 Task: Add a condition where "Hours since ticket status on-hold(deactivated) Less than Forty" in pending tickets.
Action: Mouse moved to (96, 358)
Screenshot: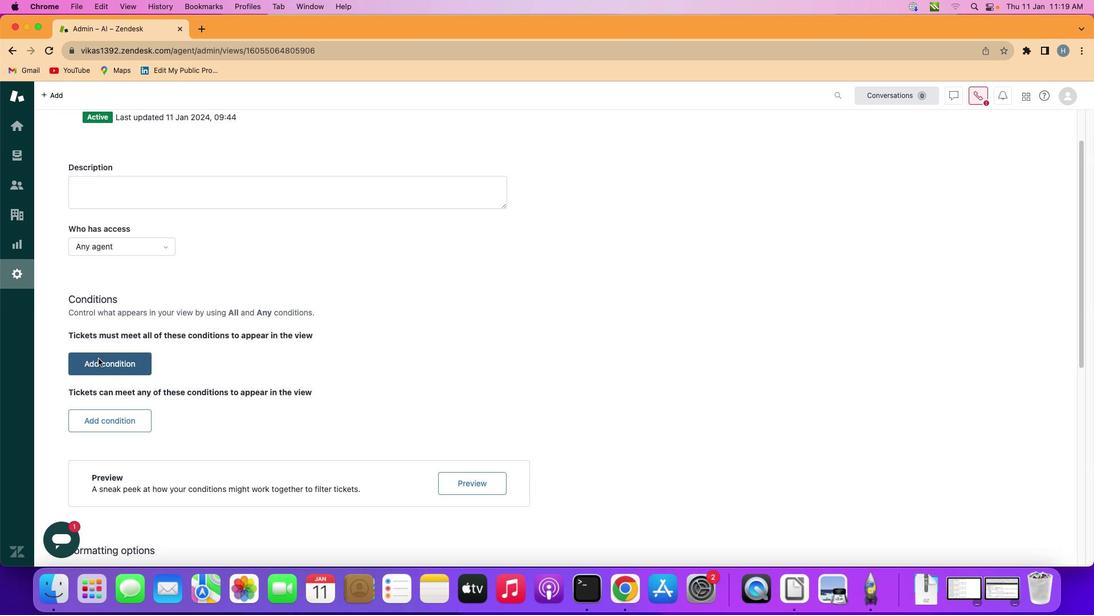 
Action: Mouse pressed left at (96, 358)
Screenshot: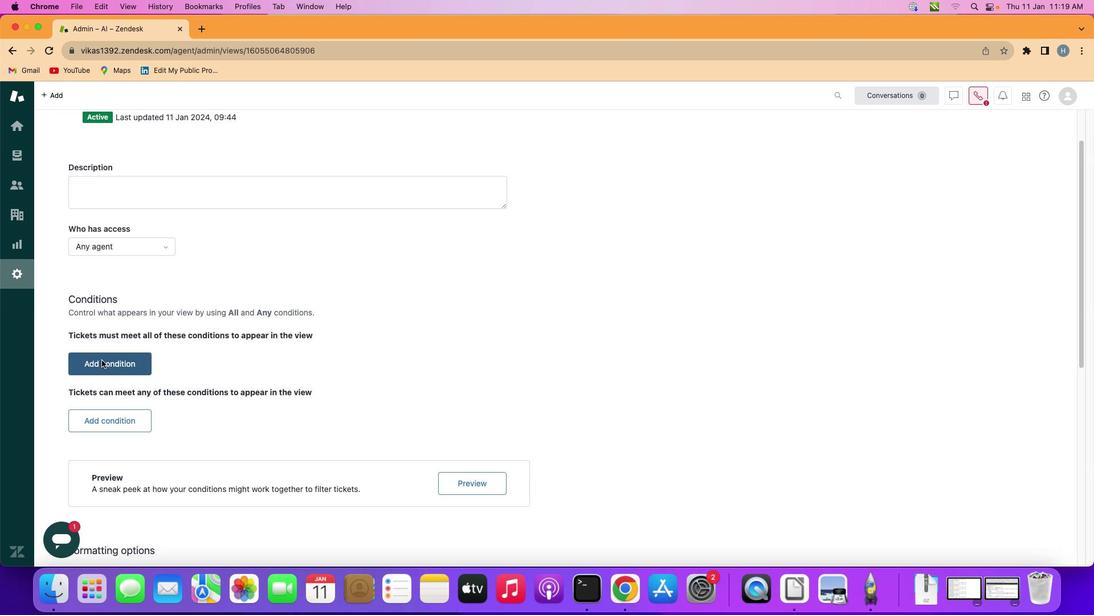 
Action: Mouse moved to (189, 367)
Screenshot: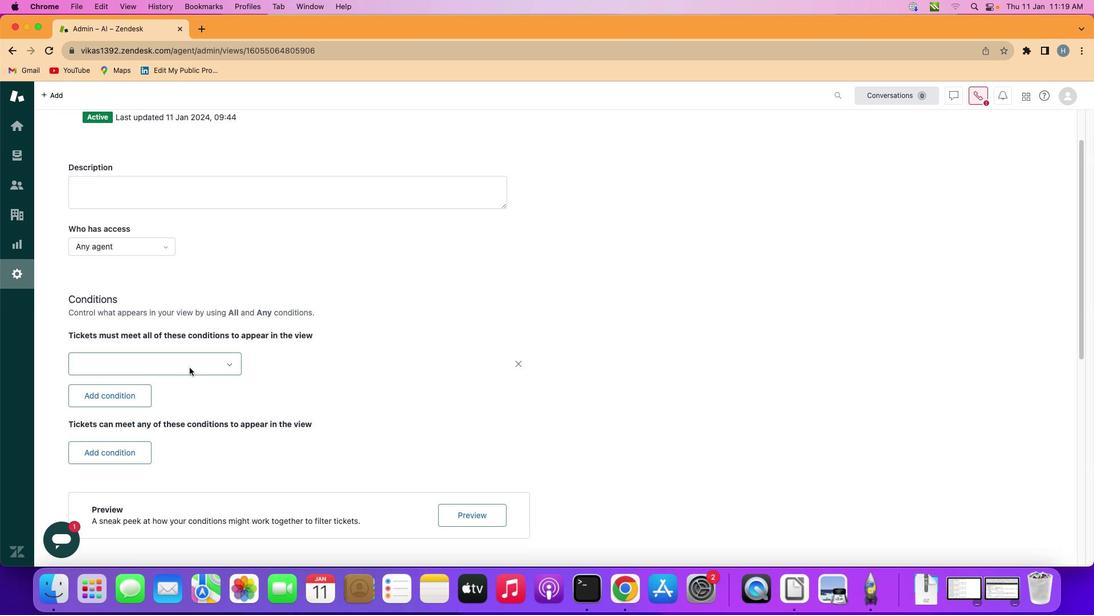 
Action: Mouse pressed left at (189, 367)
Screenshot: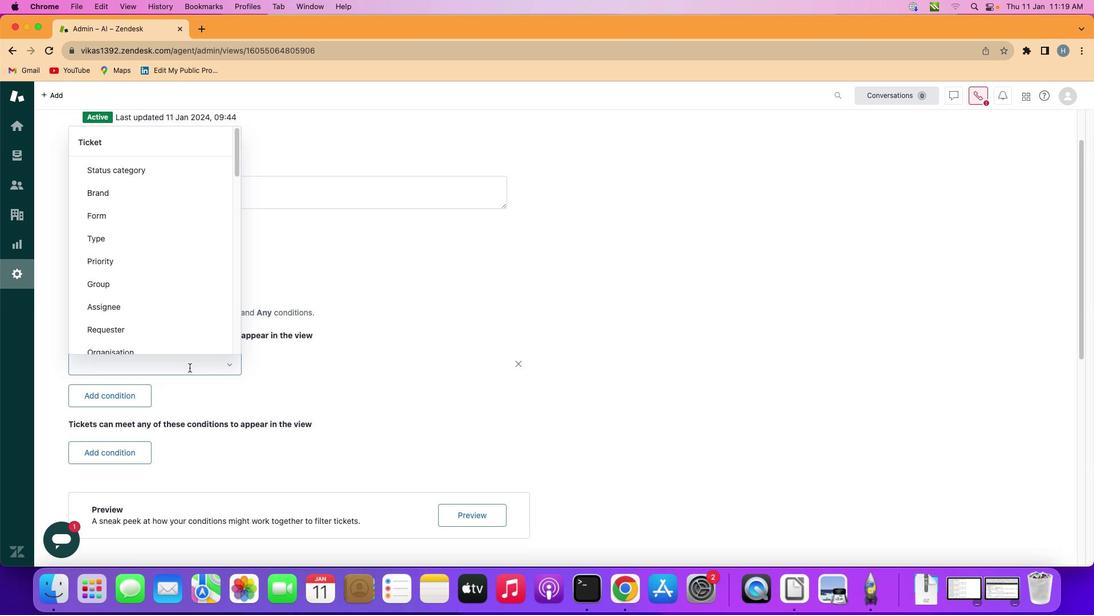 
Action: Mouse moved to (154, 255)
Screenshot: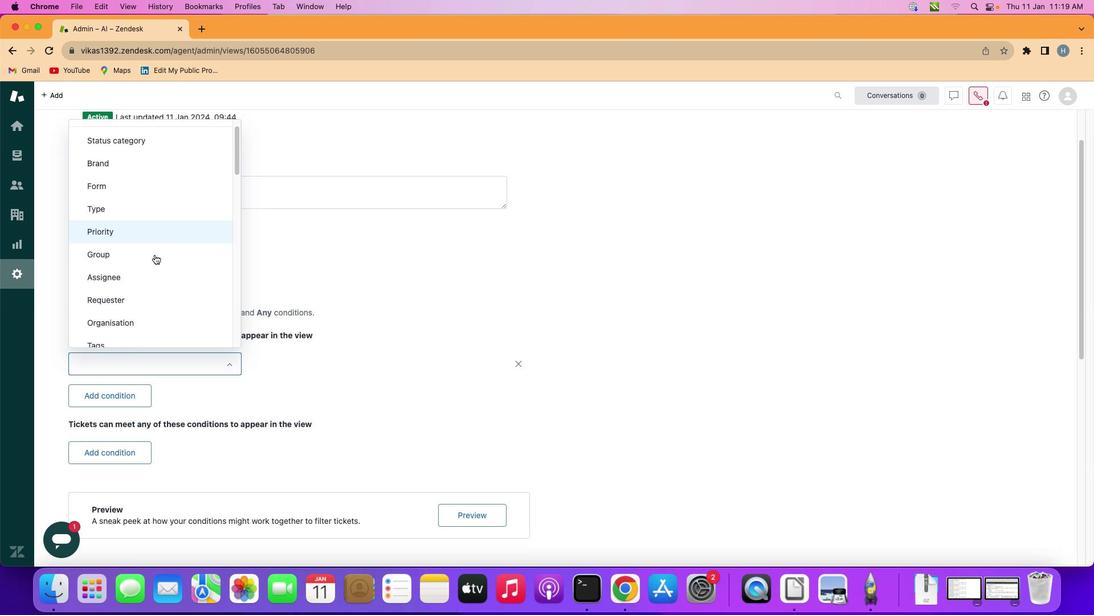
Action: Mouse scrolled (154, 255) with delta (0, 0)
Screenshot: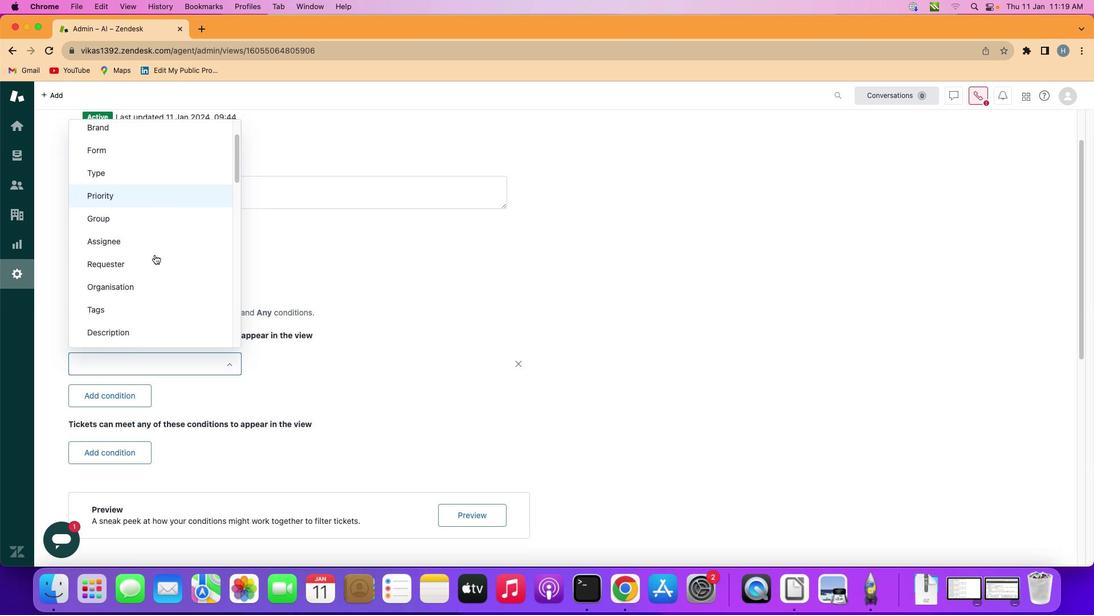
Action: Mouse scrolled (154, 255) with delta (0, 2)
Screenshot: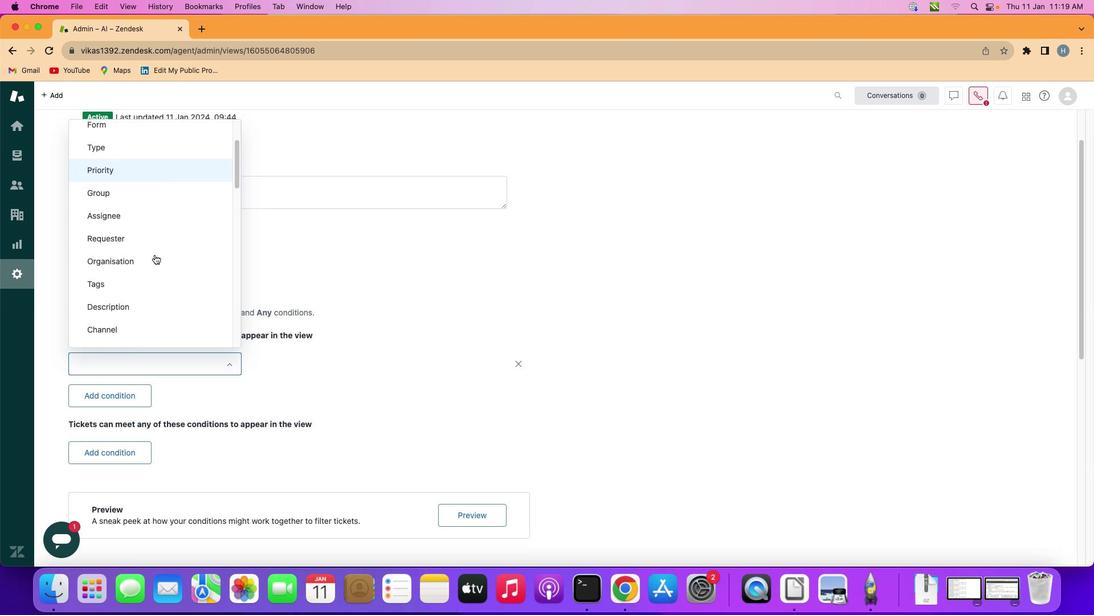 
Action: Mouse scrolled (154, 255) with delta (0, -2)
Screenshot: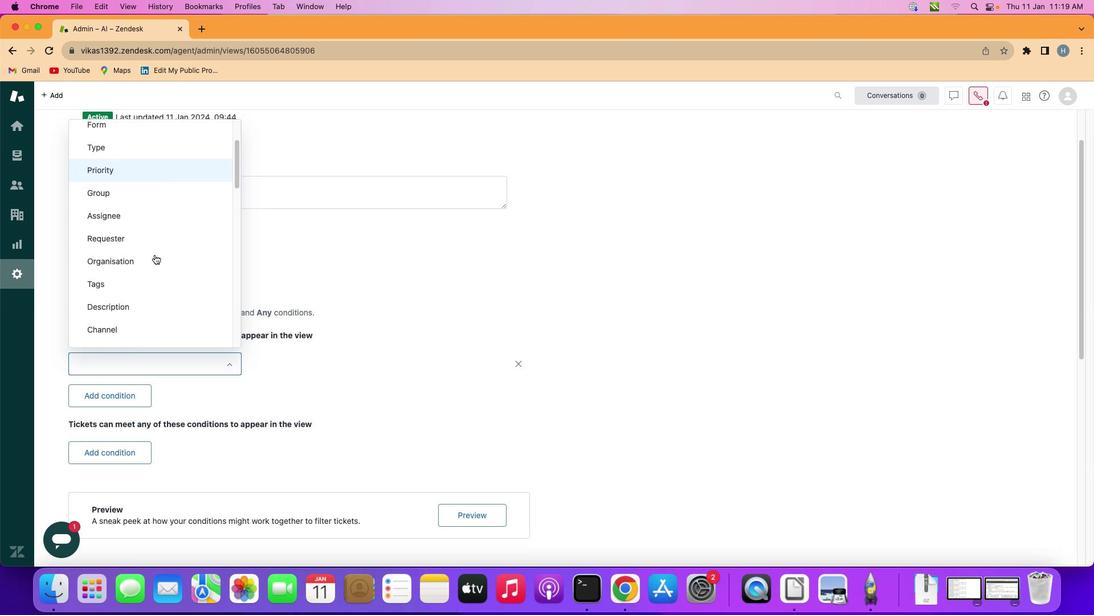
Action: Mouse scrolled (154, 255) with delta (0, 2)
Screenshot: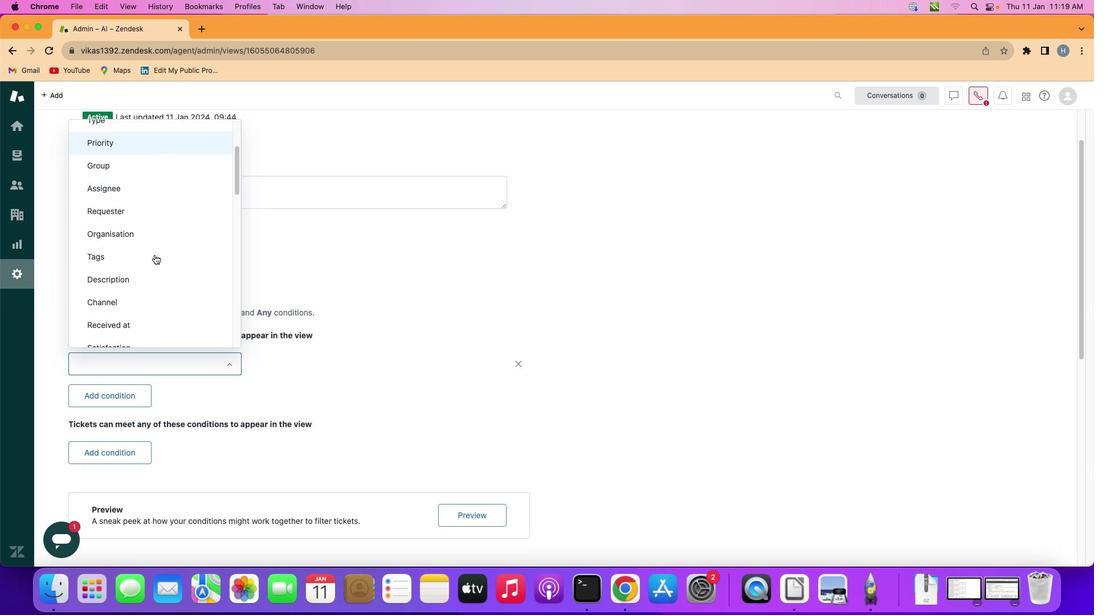 
Action: Mouse scrolled (154, 255) with delta (0, -2)
Screenshot: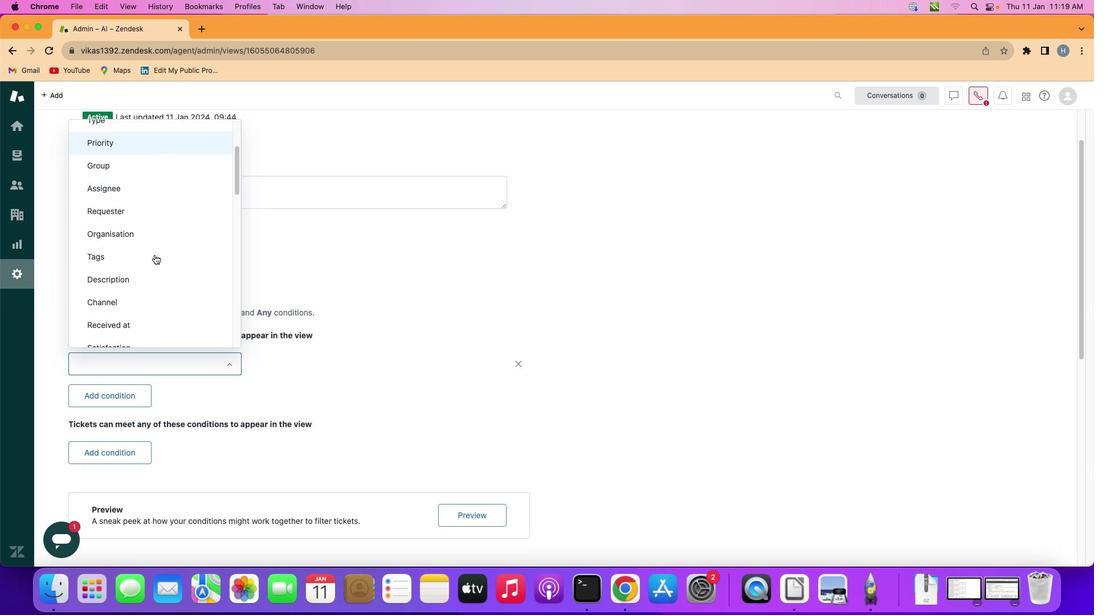 
Action: Mouse scrolled (154, 255) with delta (0, 2)
Screenshot: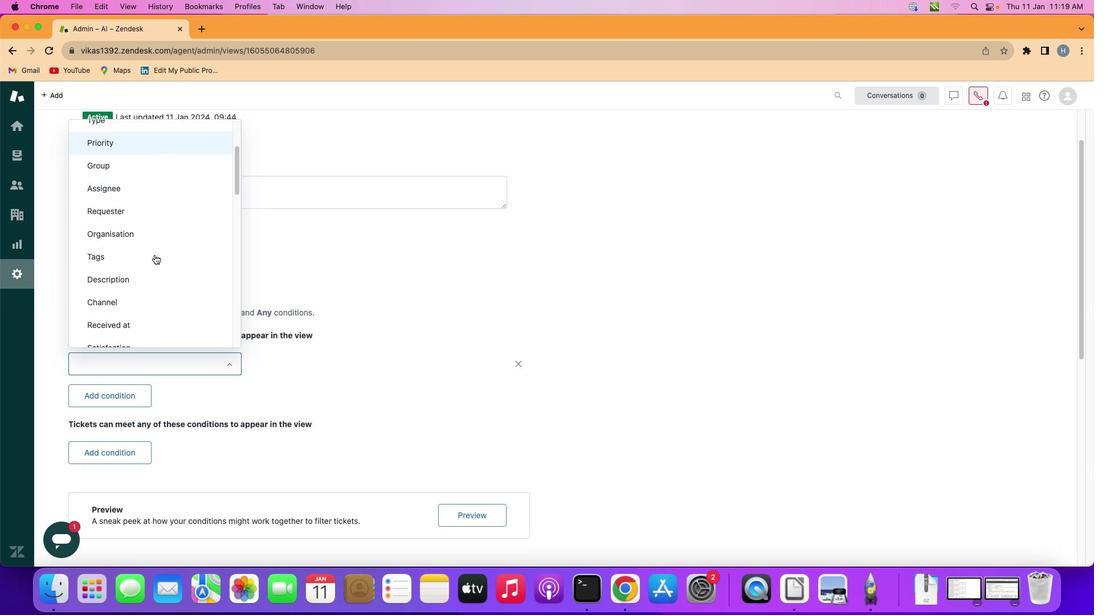 
Action: Mouse scrolled (154, 255) with delta (0, -1)
Screenshot: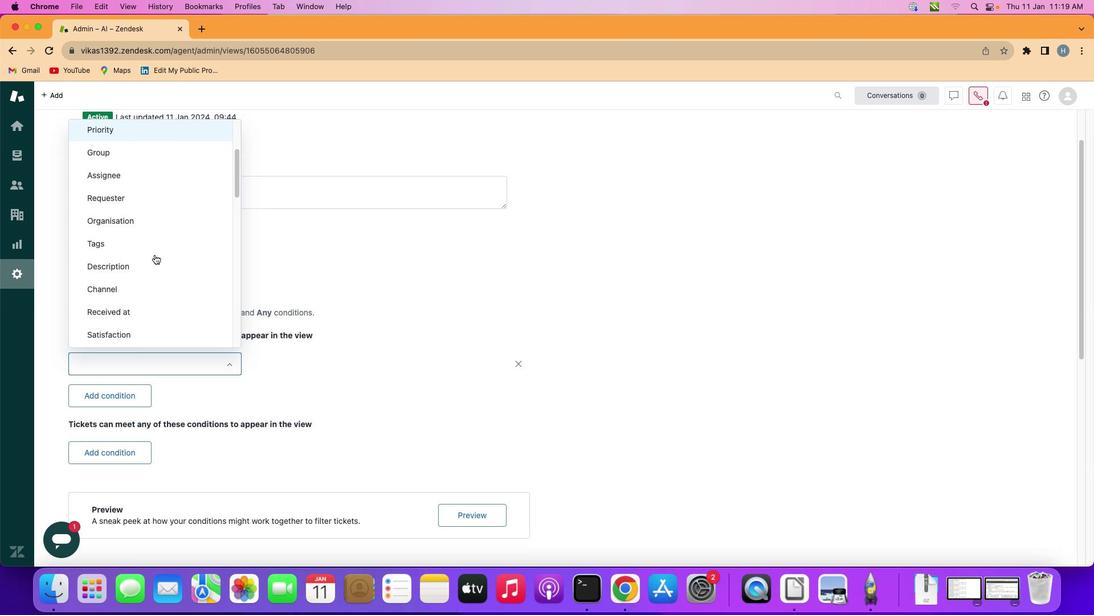 
Action: Mouse scrolled (154, 255) with delta (0, -1)
Screenshot: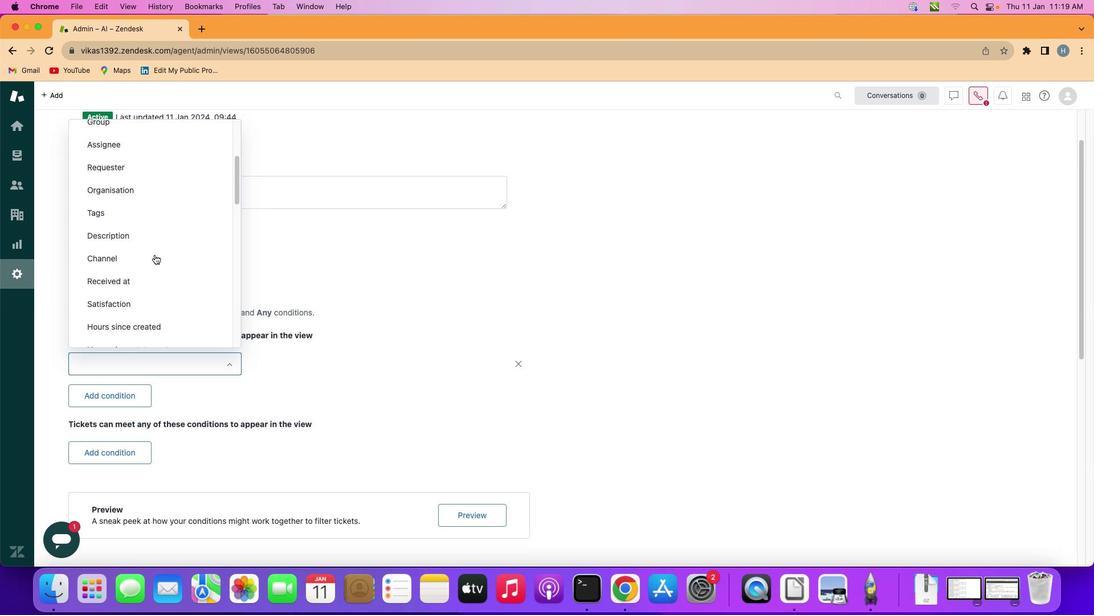 
Action: Mouse scrolled (154, 255) with delta (0, 0)
Screenshot: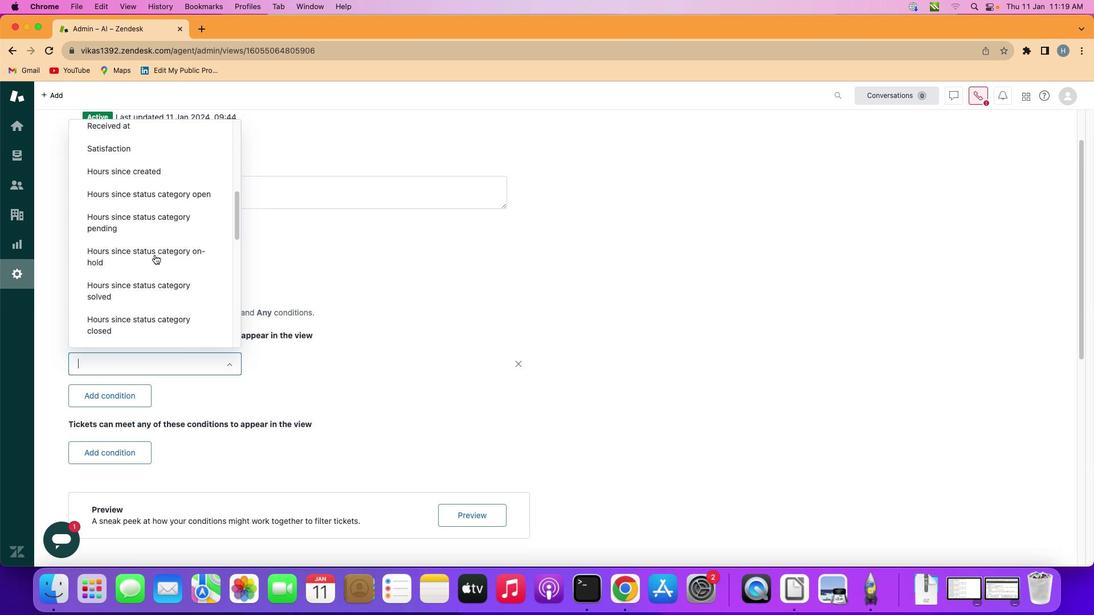 
Action: Mouse scrolled (154, 255) with delta (0, 0)
Screenshot: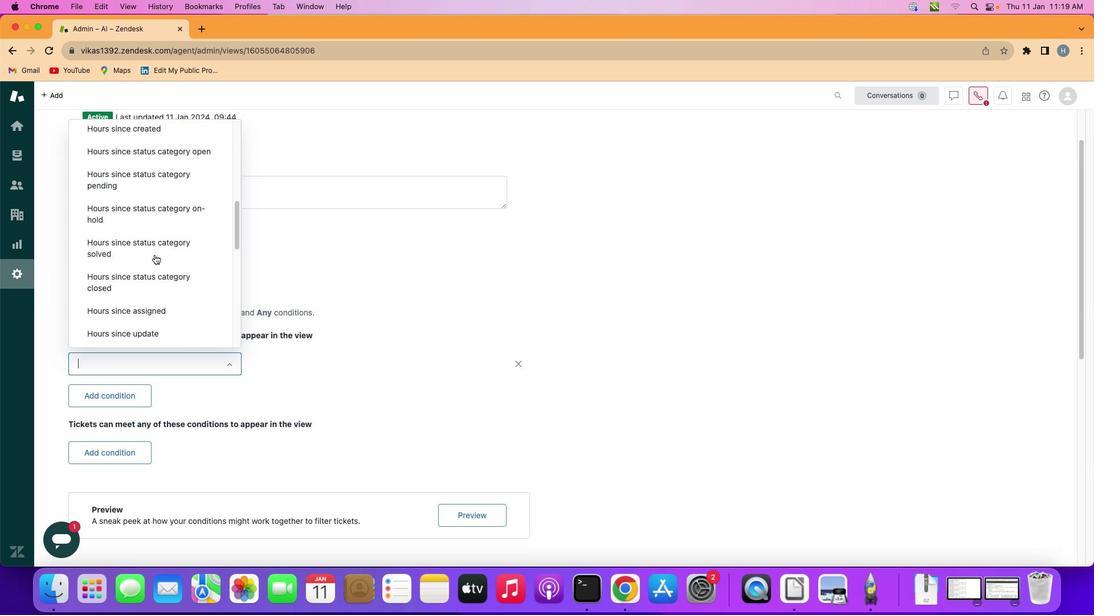 
Action: Mouse scrolled (154, 255) with delta (0, -1)
Screenshot: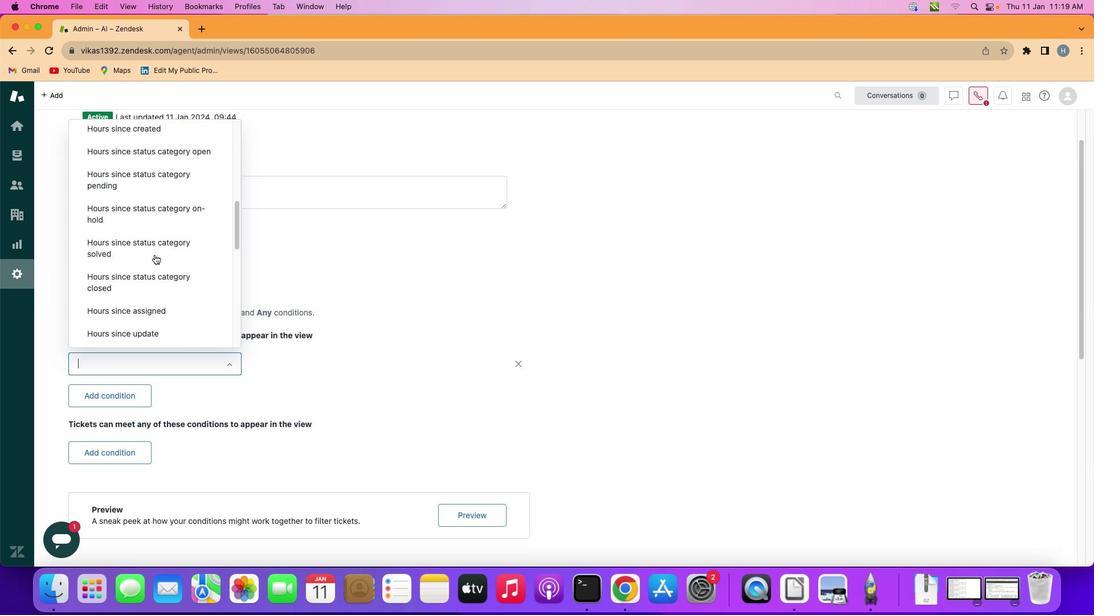 
Action: Mouse scrolled (154, 255) with delta (0, 2)
Screenshot: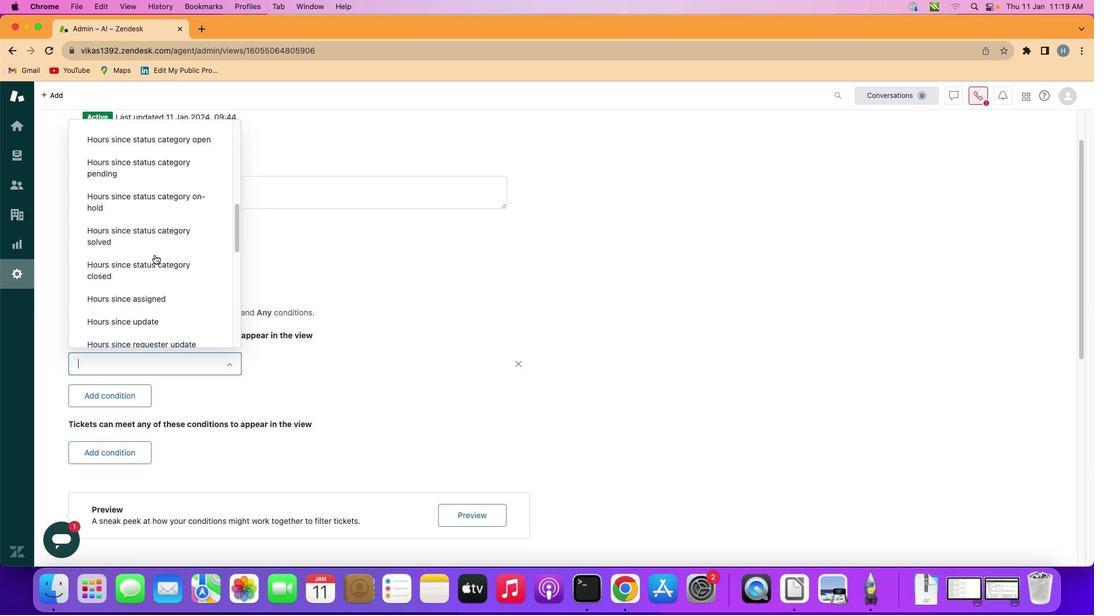 
Action: Mouse scrolled (154, 255) with delta (0, -2)
Screenshot: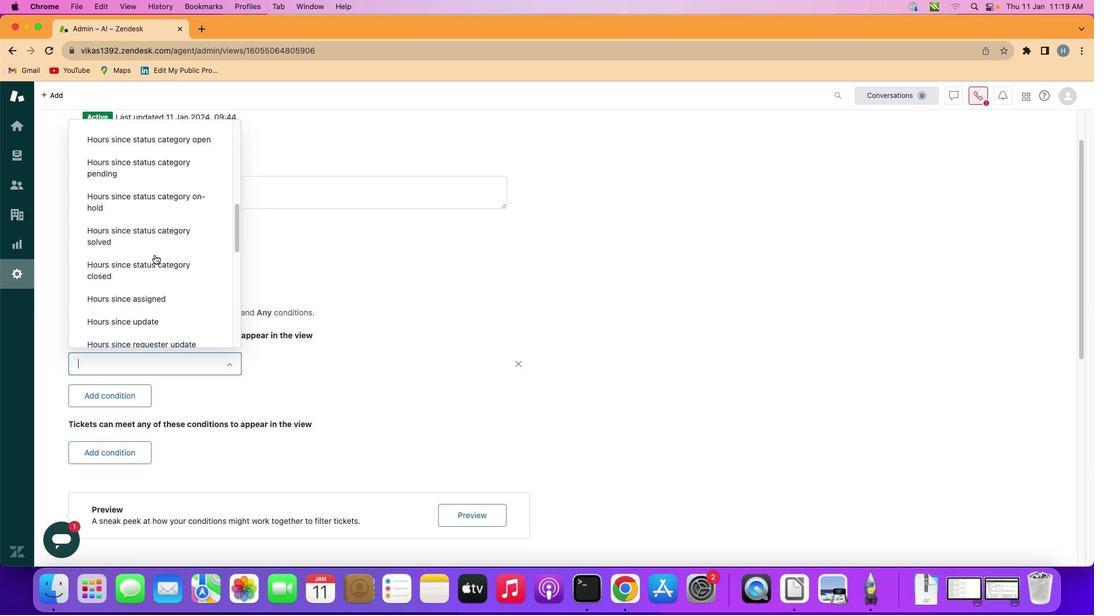 
Action: Mouse scrolled (154, 255) with delta (0, -1)
Screenshot: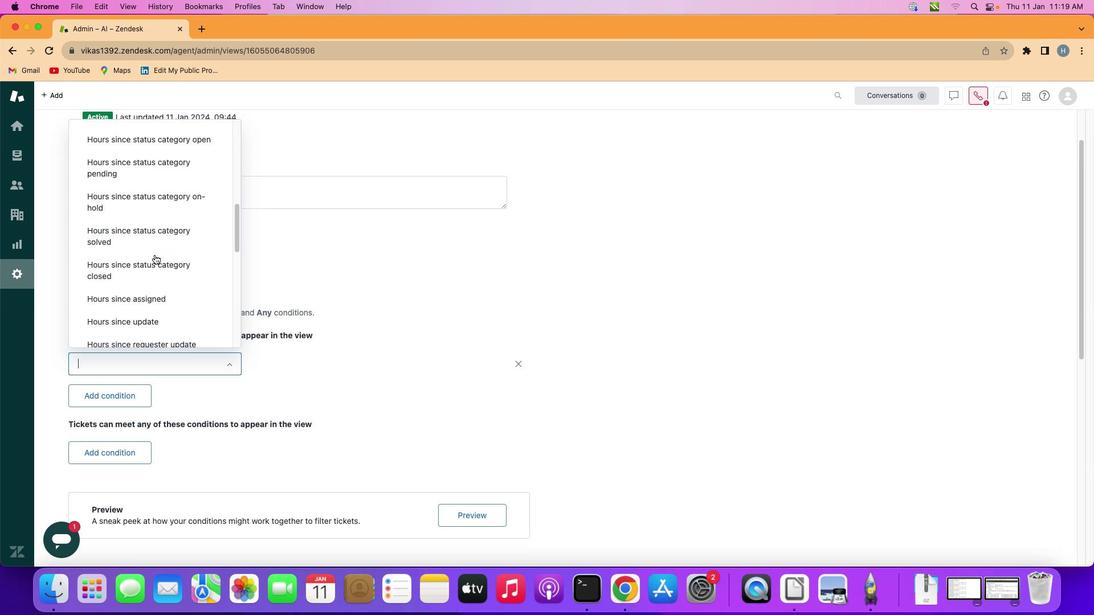 
Action: Mouse scrolled (154, 255) with delta (0, 0)
Screenshot: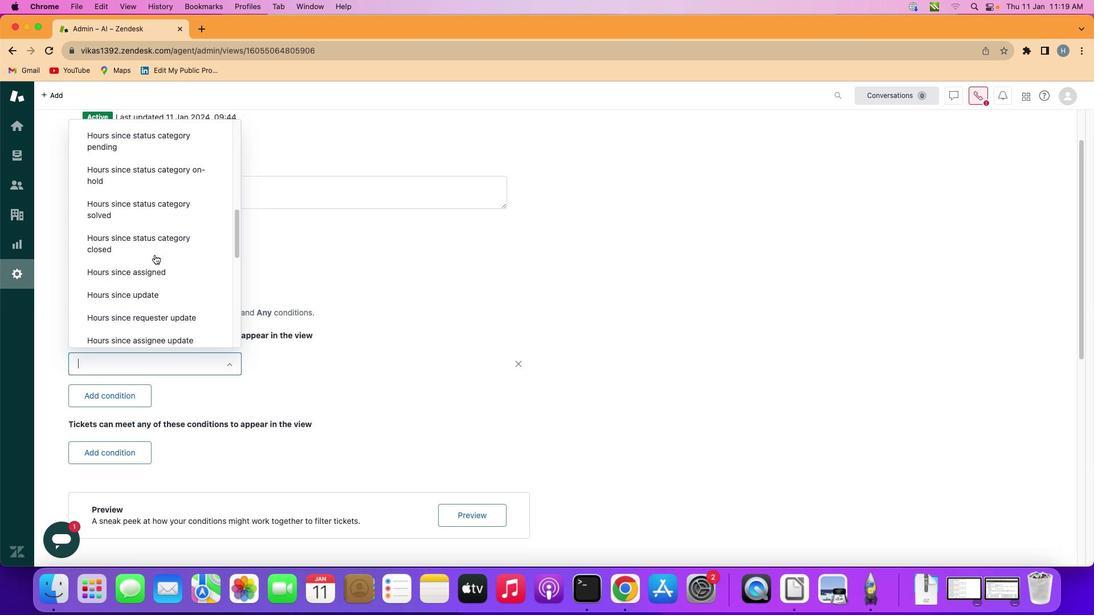 
Action: Mouse scrolled (154, 255) with delta (0, 2)
Screenshot: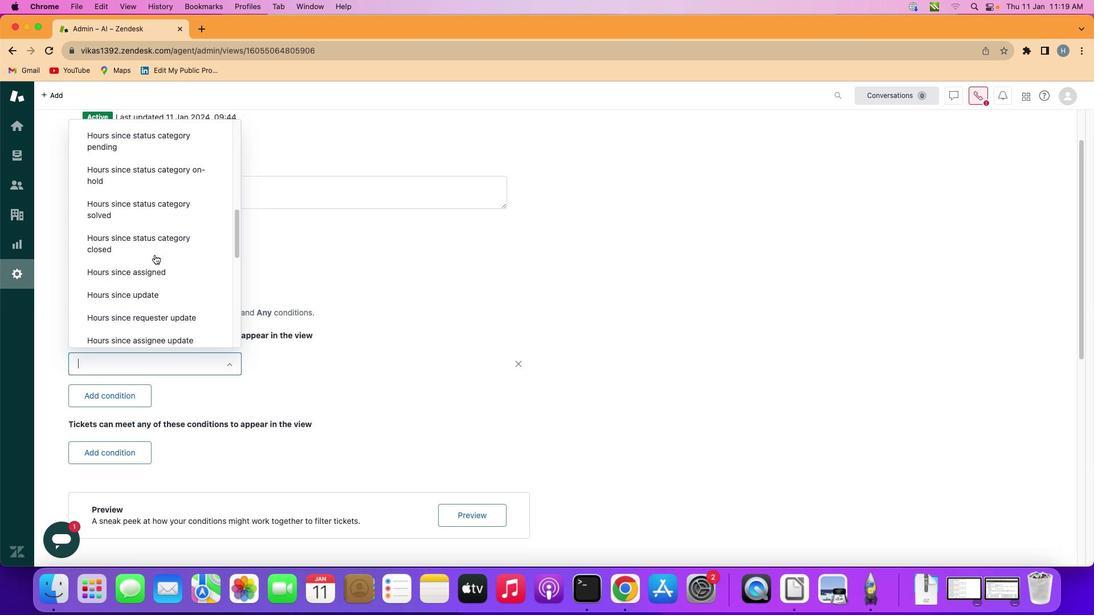
Action: Mouse scrolled (154, 255) with delta (0, -2)
Screenshot: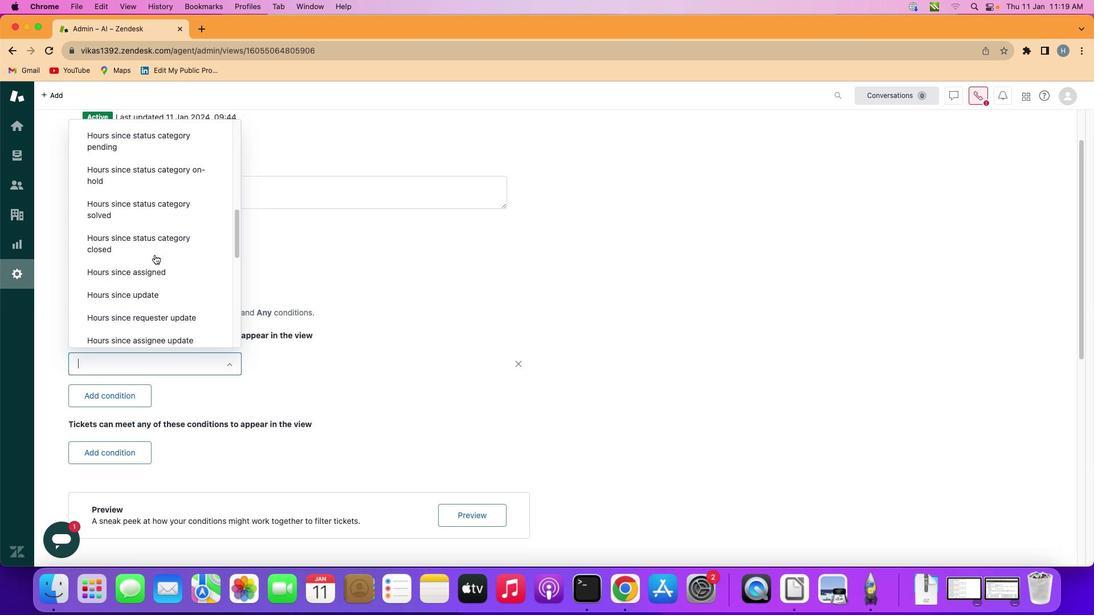 
Action: Mouse scrolled (154, 255) with delta (0, 2)
Screenshot: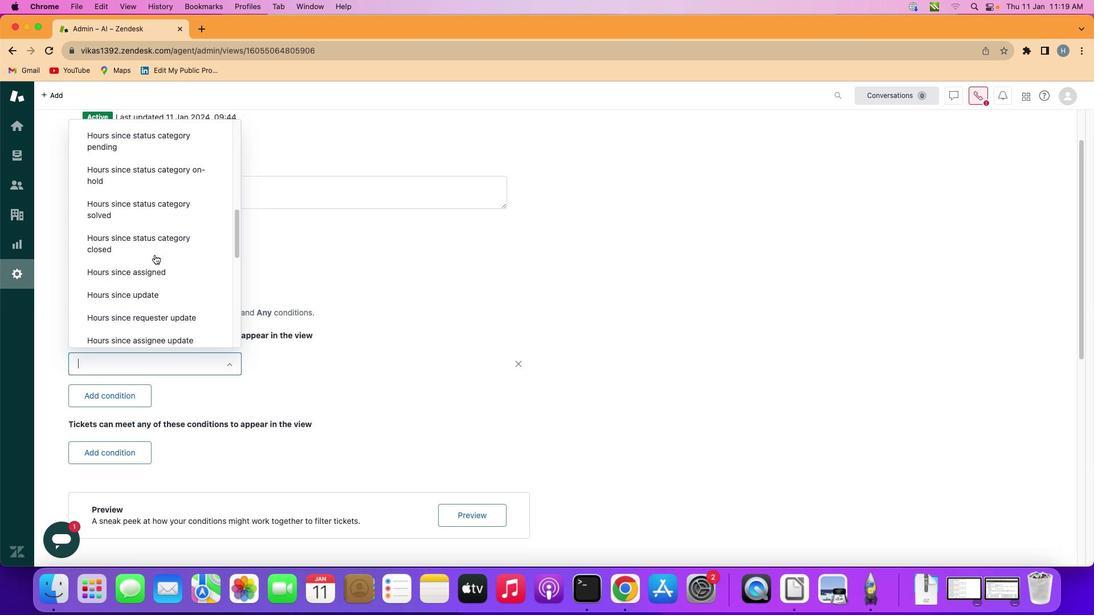 
Action: Mouse scrolled (154, 255) with delta (0, -2)
Screenshot: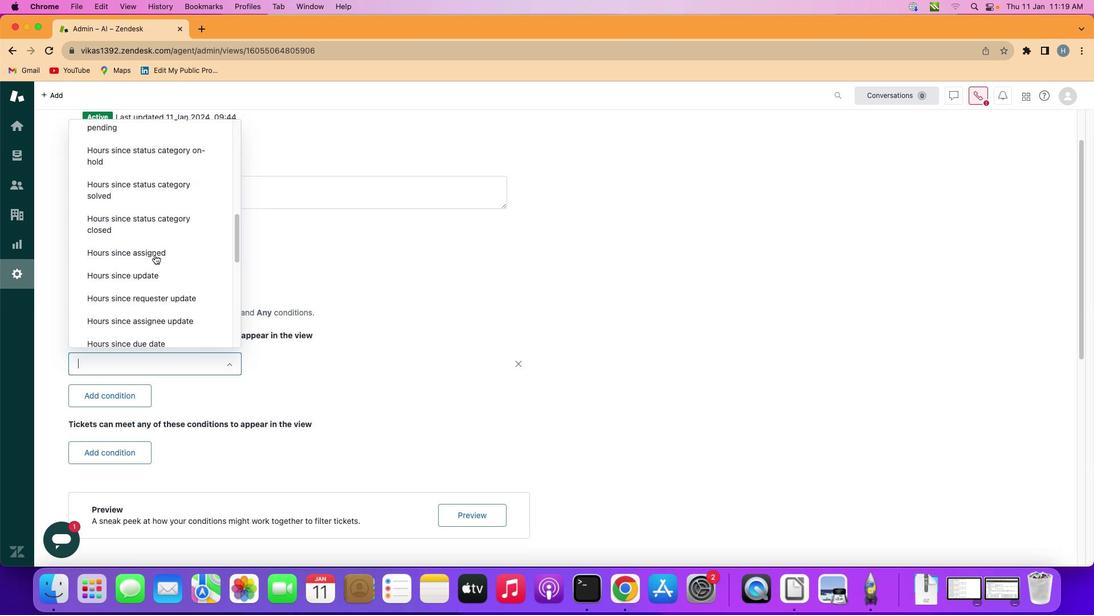 
Action: Mouse scrolled (154, 255) with delta (0, -1)
Screenshot: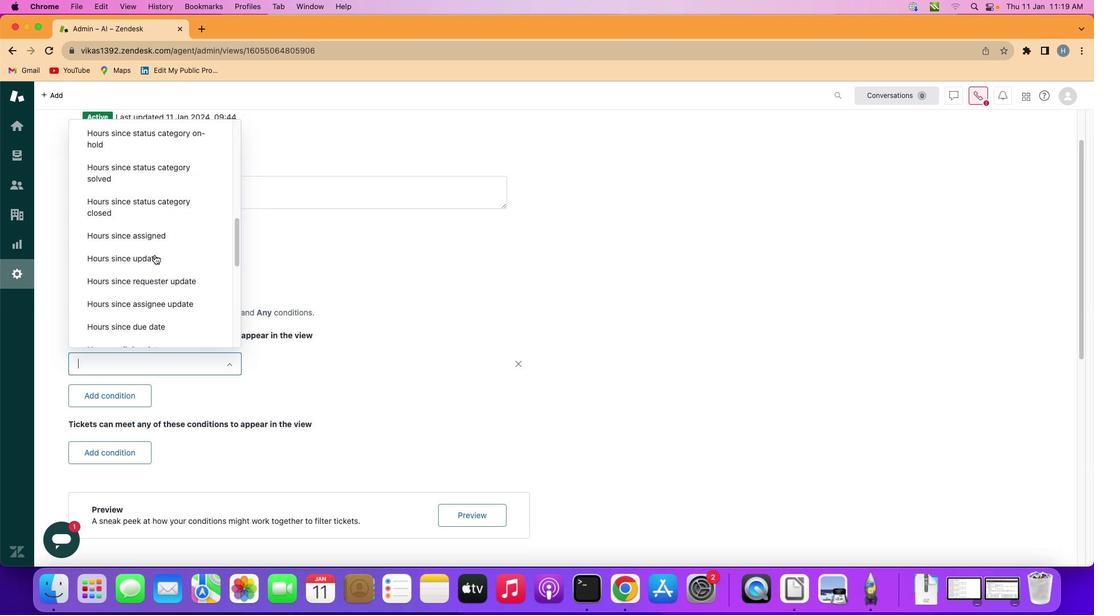 
Action: Mouse scrolled (154, 255) with delta (0, 0)
Screenshot: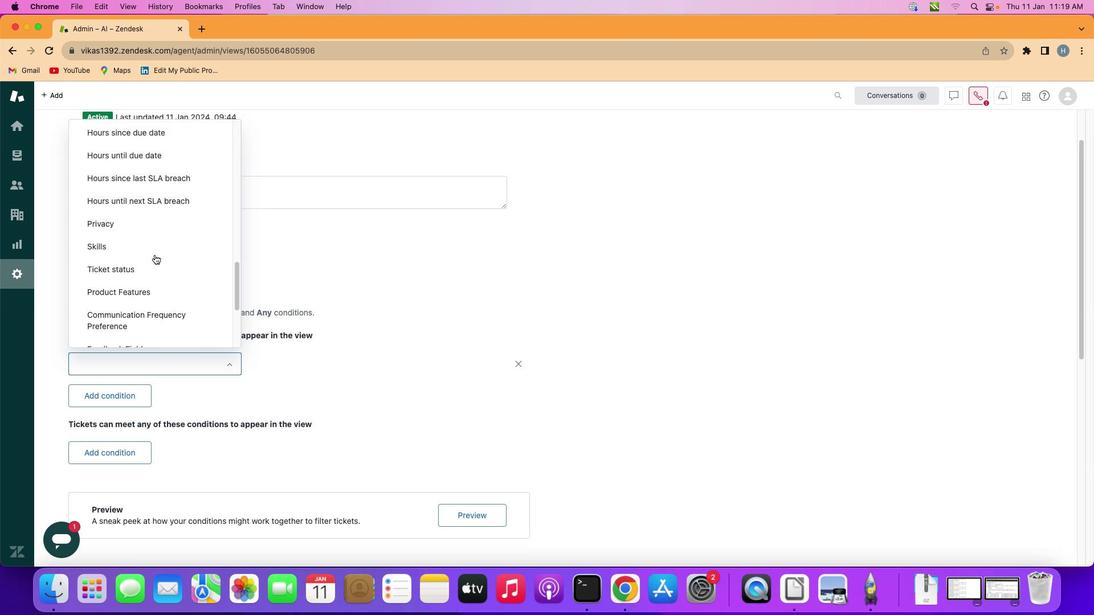 
Action: Mouse scrolled (154, 255) with delta (0, -2)
Screenshot: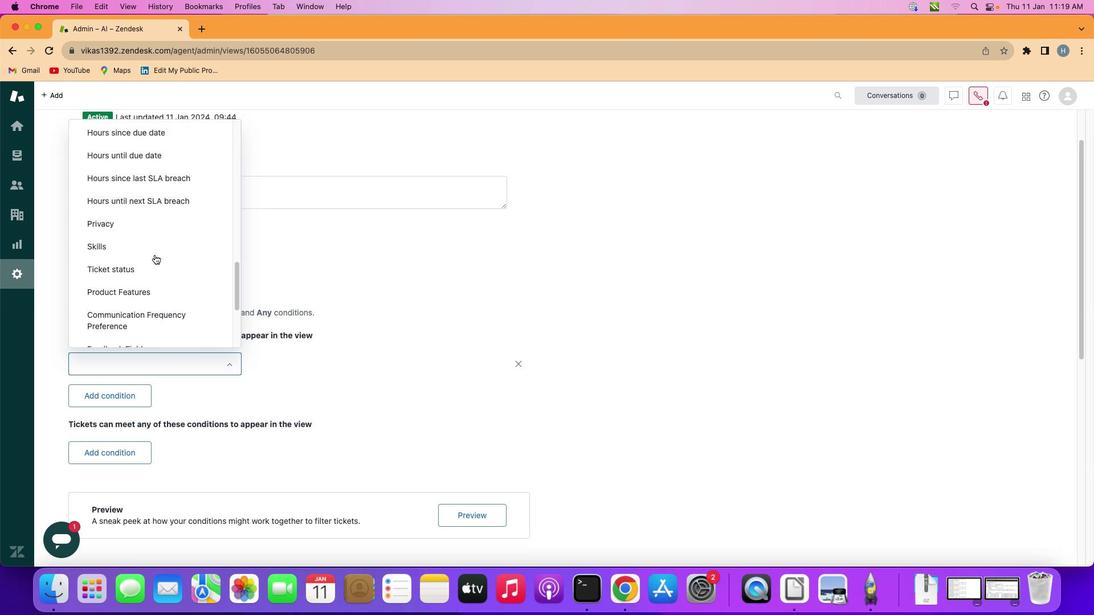 
Action: Mouse scrolled (154, 255) with delta (0, -2)
Screenshot: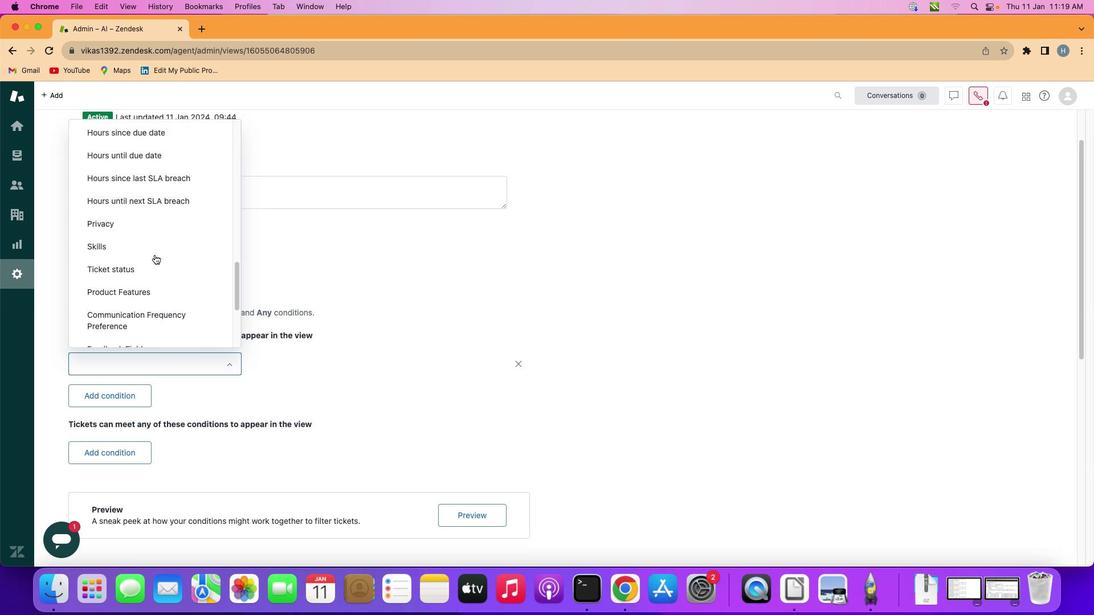 
Action: Mouse scrolled (154, 255) with delta (0, 2)
Screenshot: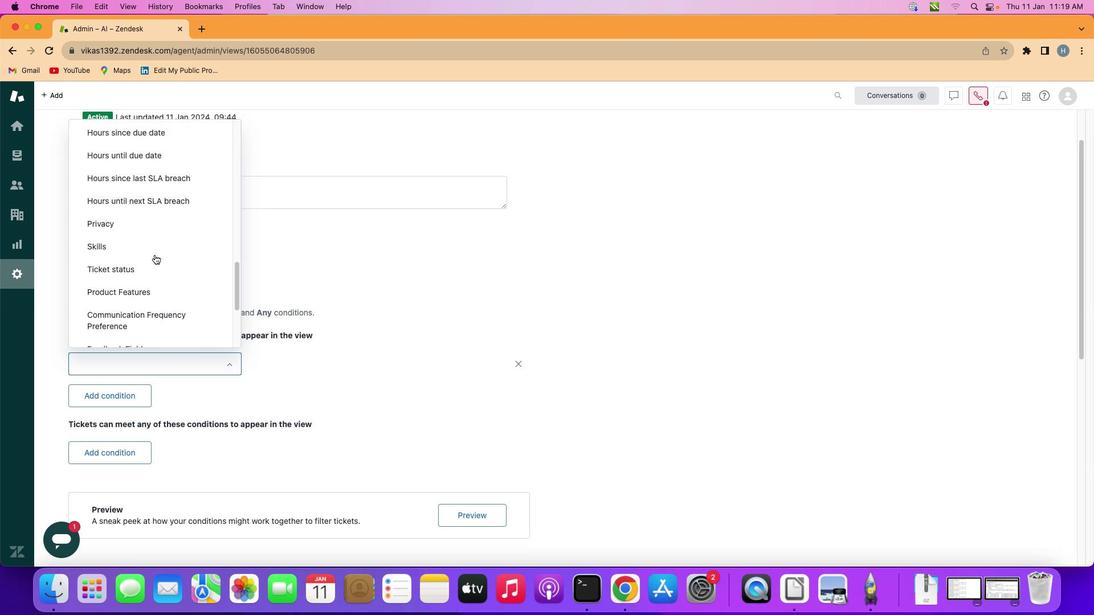 
Action: Mouse scrolled (154, 255) with delta (0, -2)
Screenshot: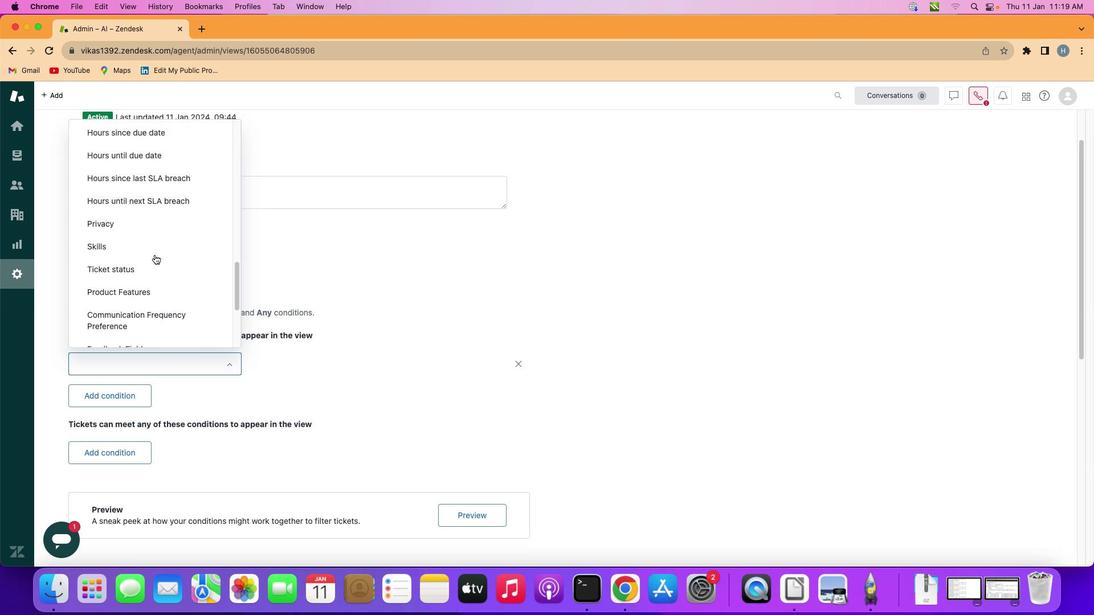 
Action: Mouse scrolled (154, 255) with delta (0, 0)
Screenshot: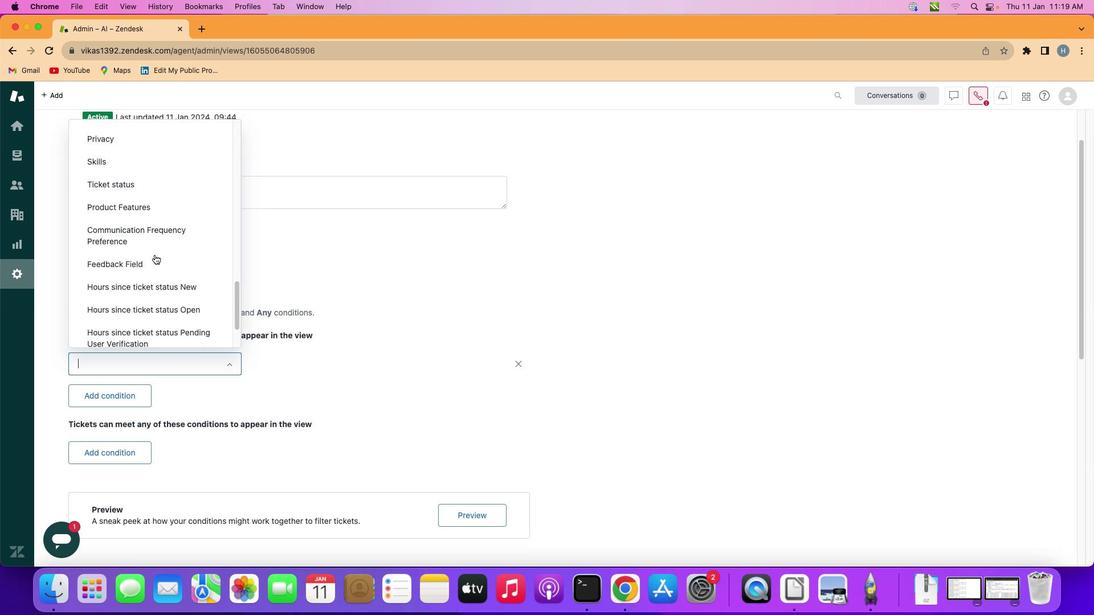 
Action: Mouse scrolled (154, 255) with delta (0, 0)
Screenshot: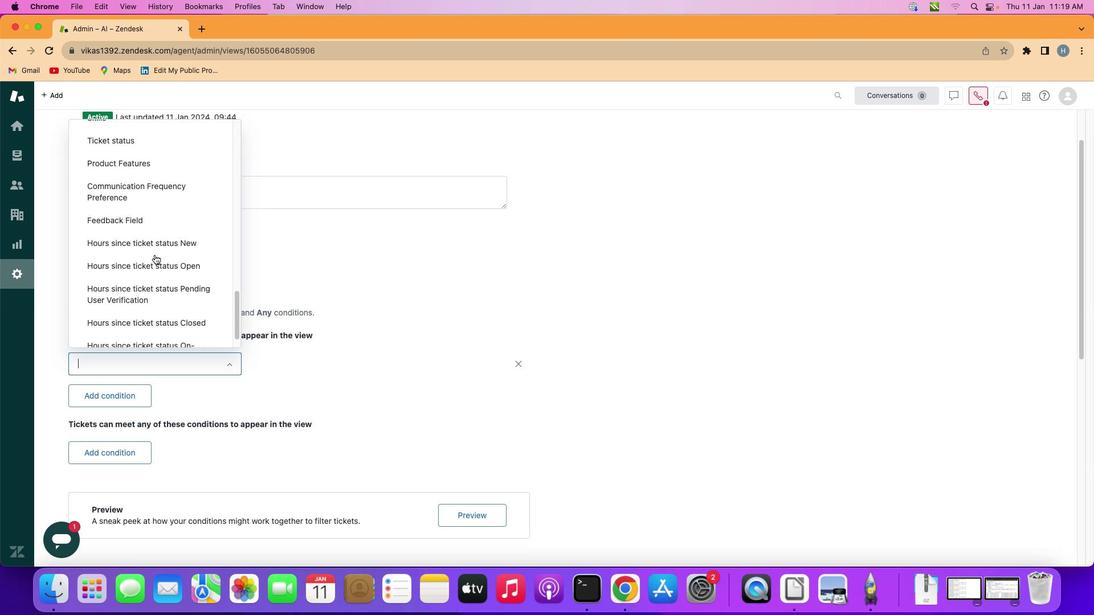 
Action: Mouse scrolled (154, 255) with delta (0, -1)
Screenshot: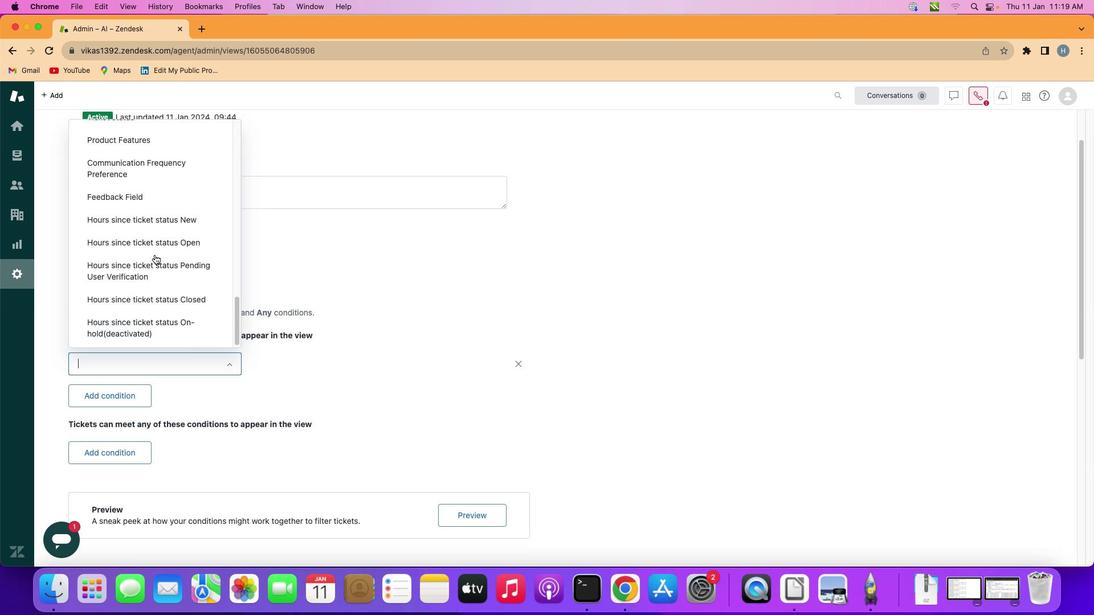 
Action: Mouse scrolled (154, 255) with delta (0, -2)
Screenshot: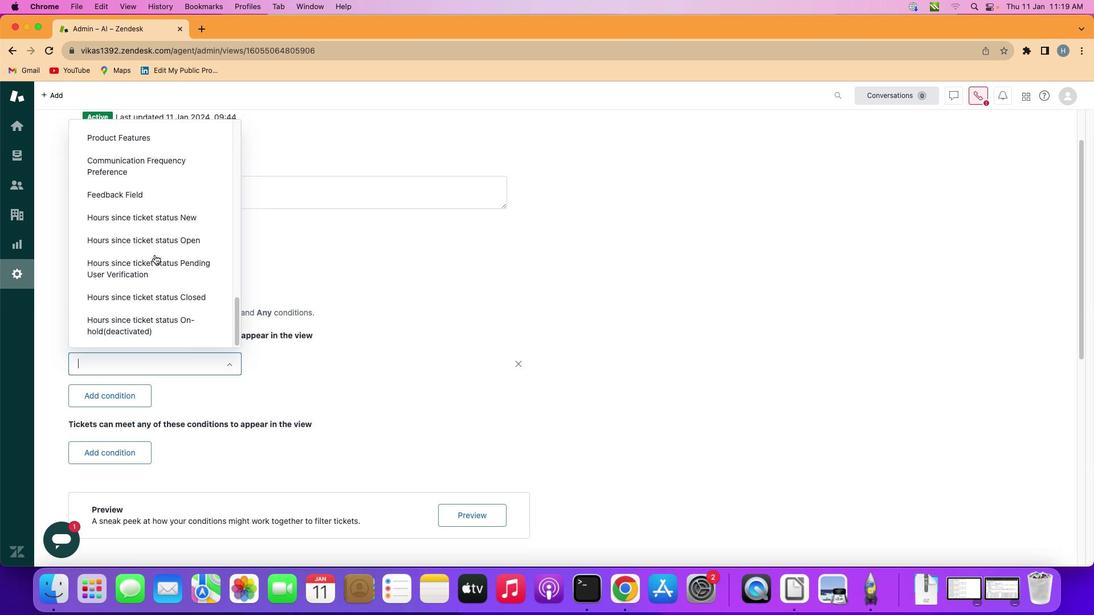 
Action: Mouse scrolled (154, 255) with delta (0, -2)
Screenshot: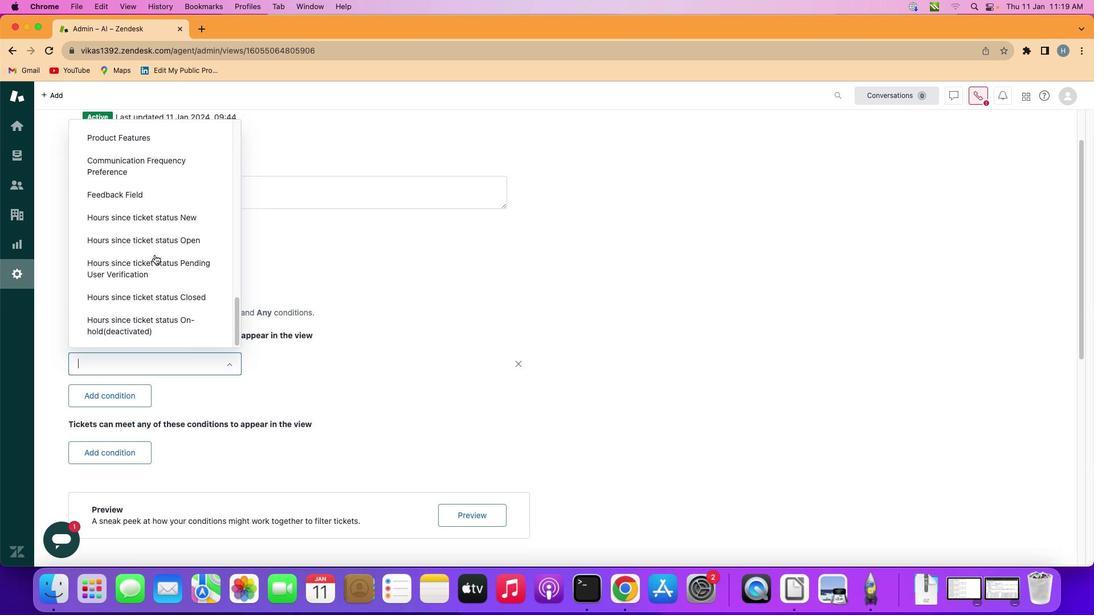 
Action: Mouse scrolled (154, 255) with delta (0, -2)
Screenshot: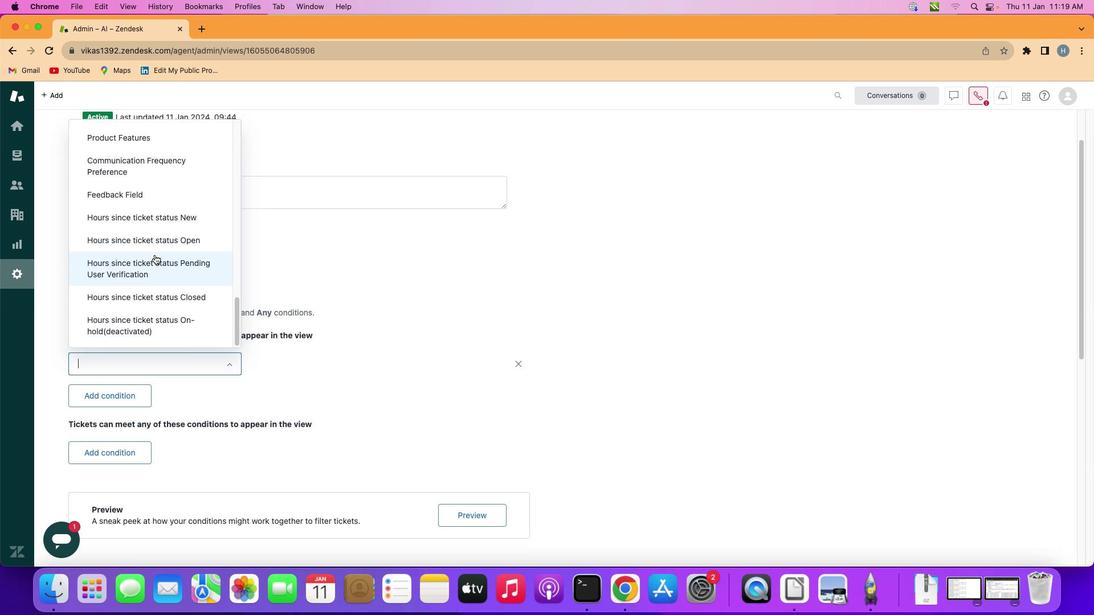 
Action: Mouse moved to (154, 254)
Screenshot: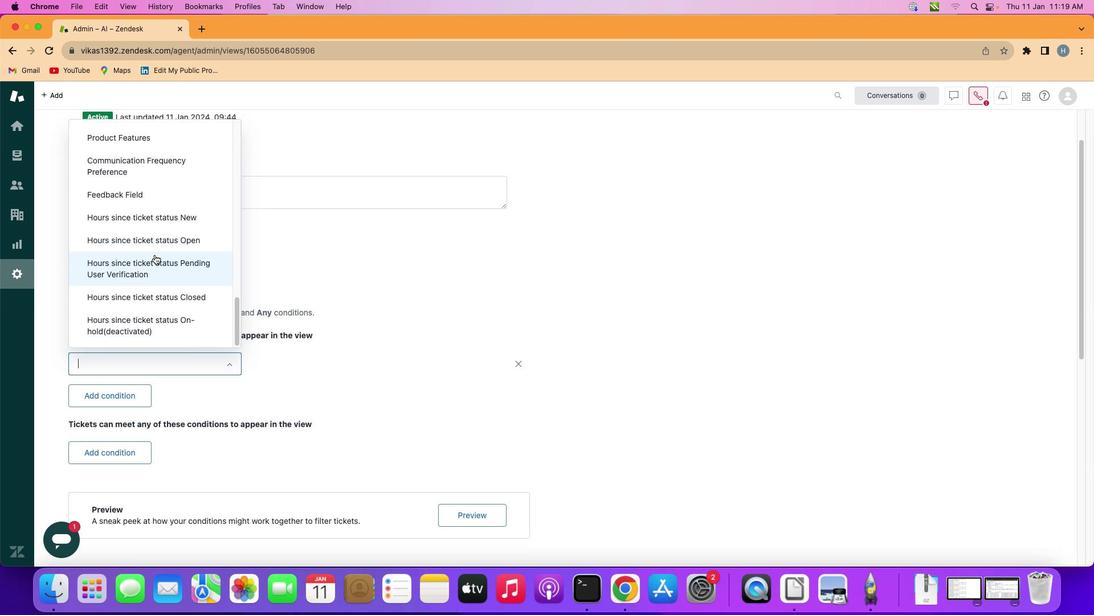 
Action: Mouse scrolled (154, 254) with delta (0, 0)
Screenshot: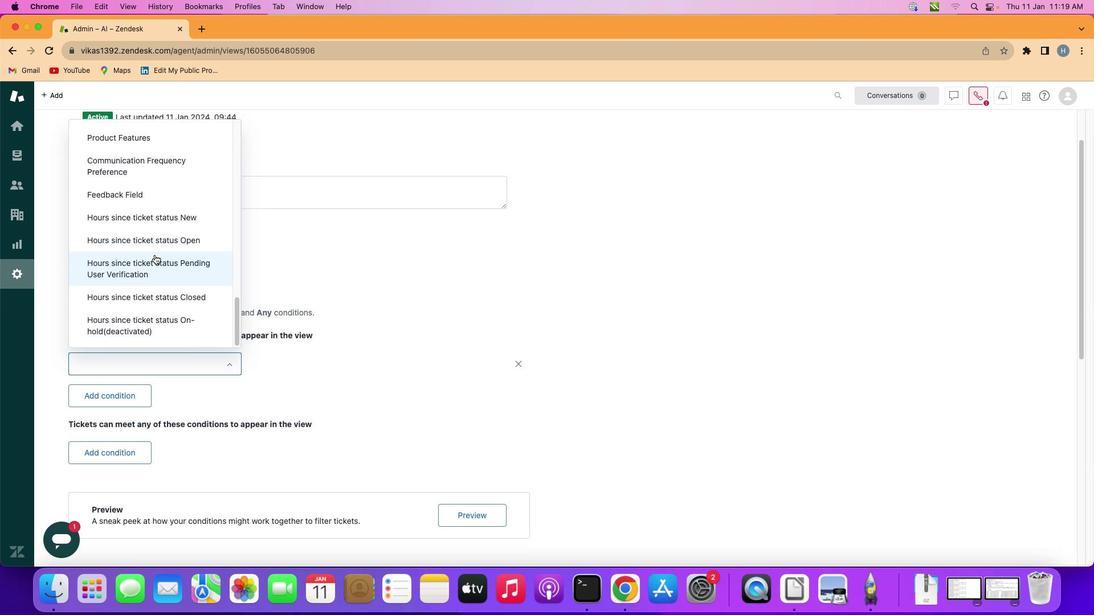 
Action: Mouse scrolled (154, 254) with delta (0, 0)
Screenshot: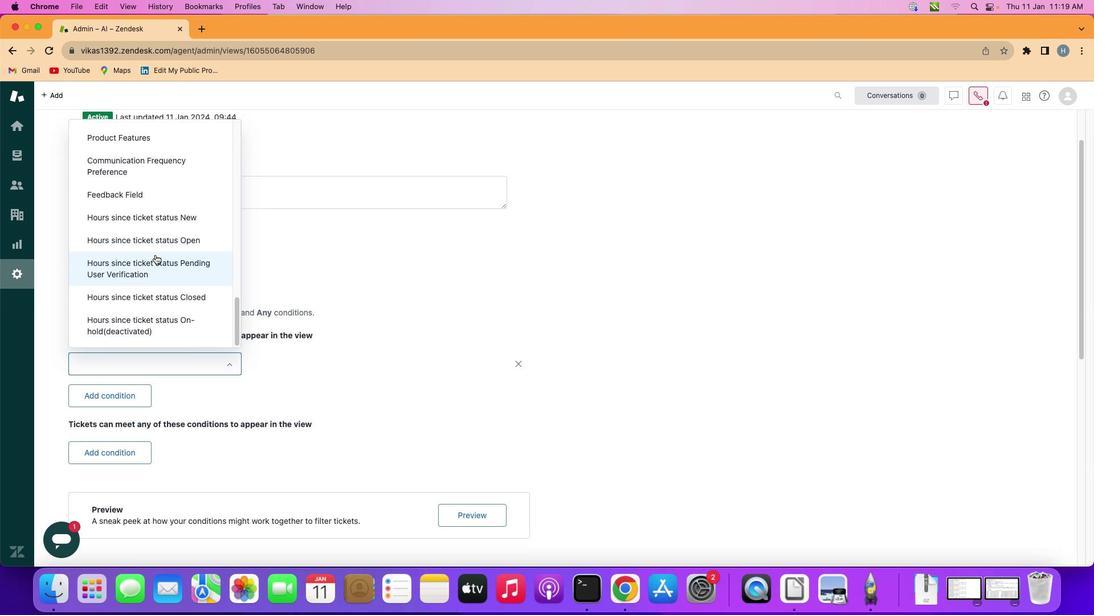 
Action: Mouse scrolled (154, 254) with delta (0, -1)
Screenshot: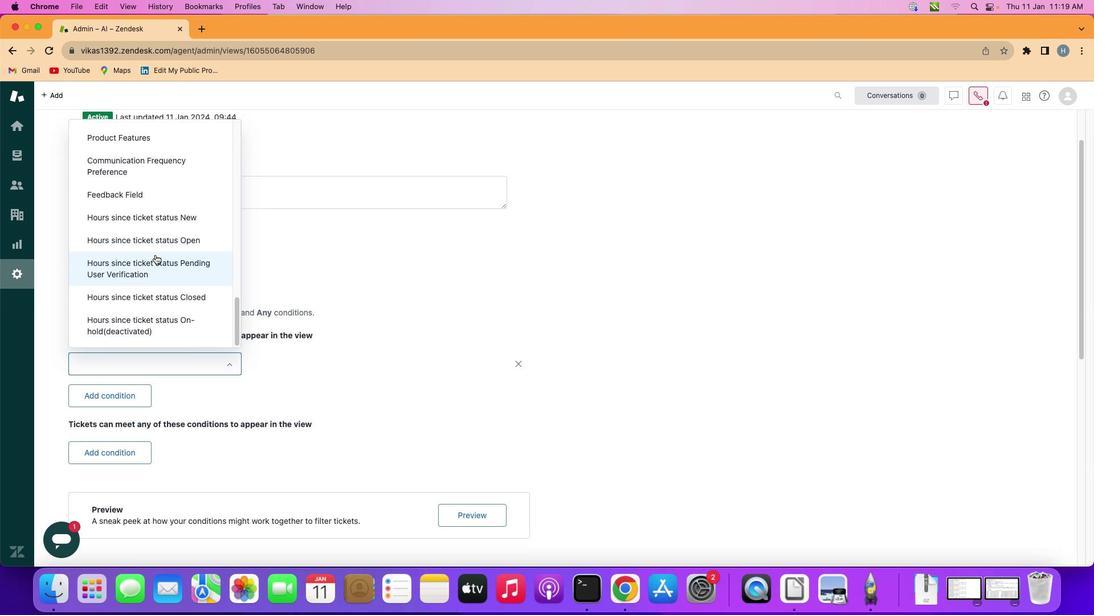 
Action: Mouse scrolled (154, 254) with delta (0, -1)
Screenshot: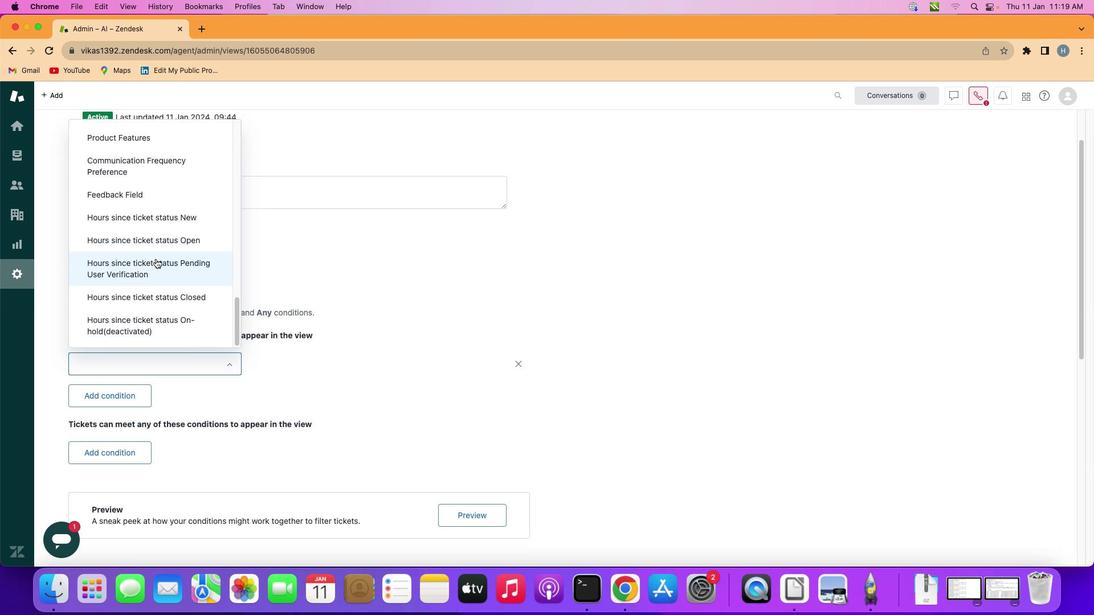 
Action: Mouse moved to (158, 315)
Screenshot: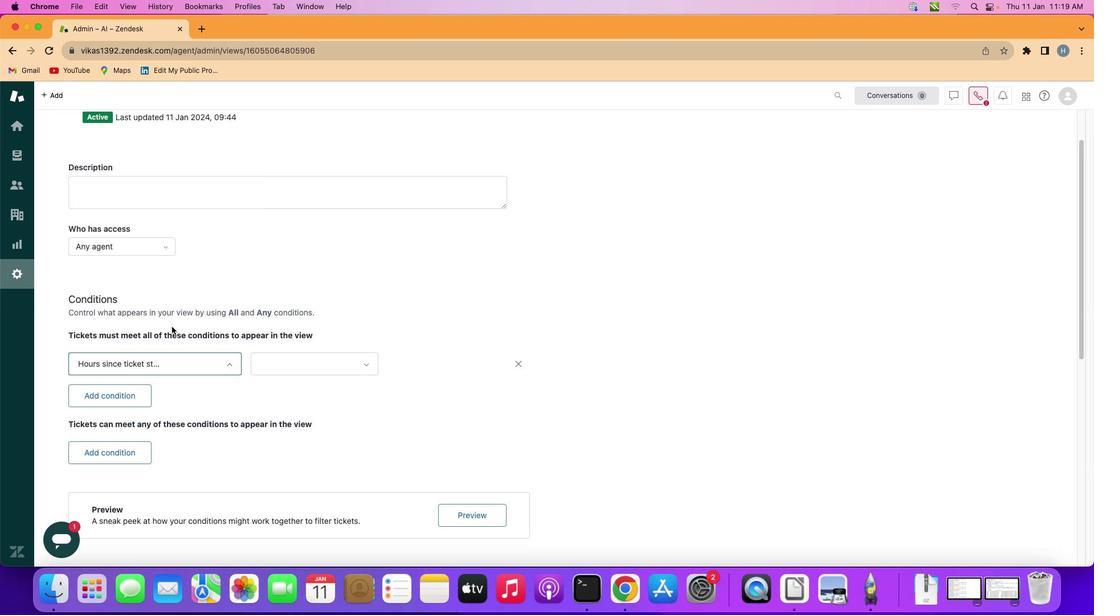 
Action: Mouse pressed left at (158, 315)
Screenshot: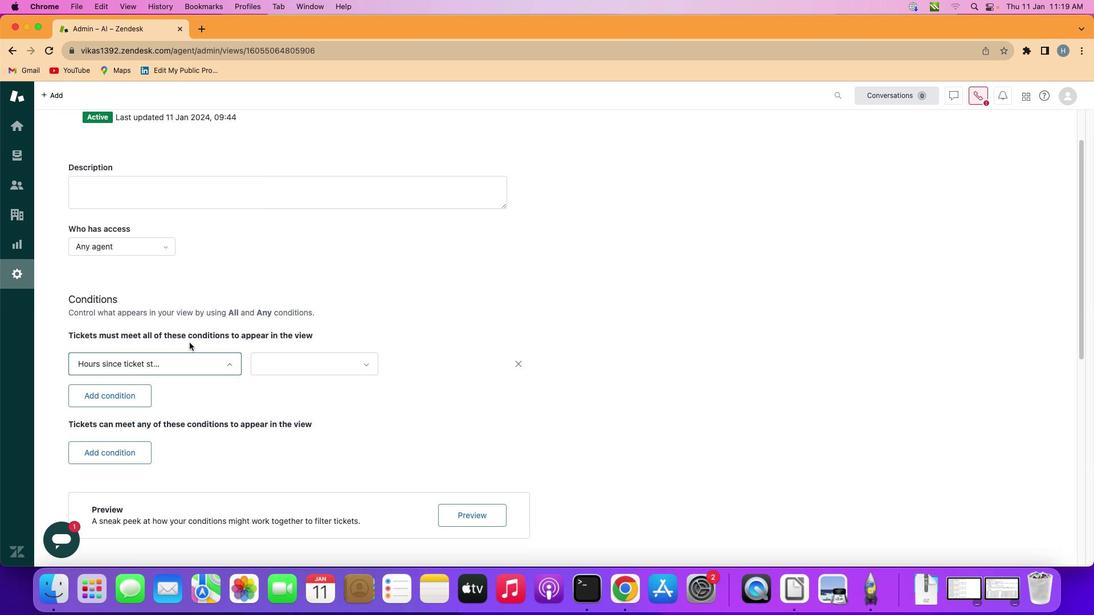 
Action: Mouse moved to (304, 363)
Screenshot: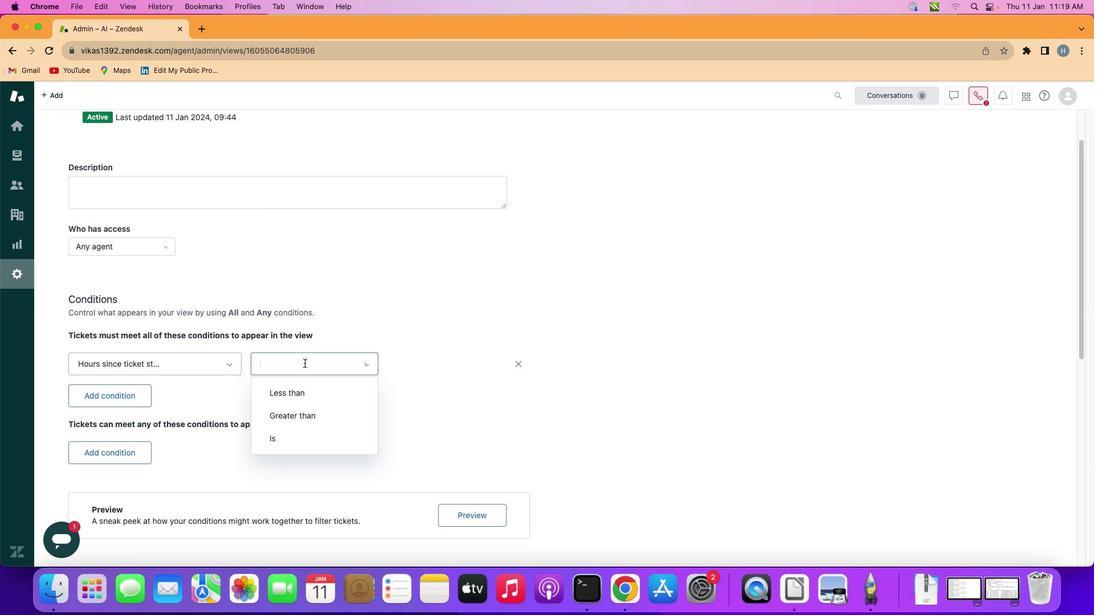 
Action: Mouse pressed left at (304, 363)
Screenshot: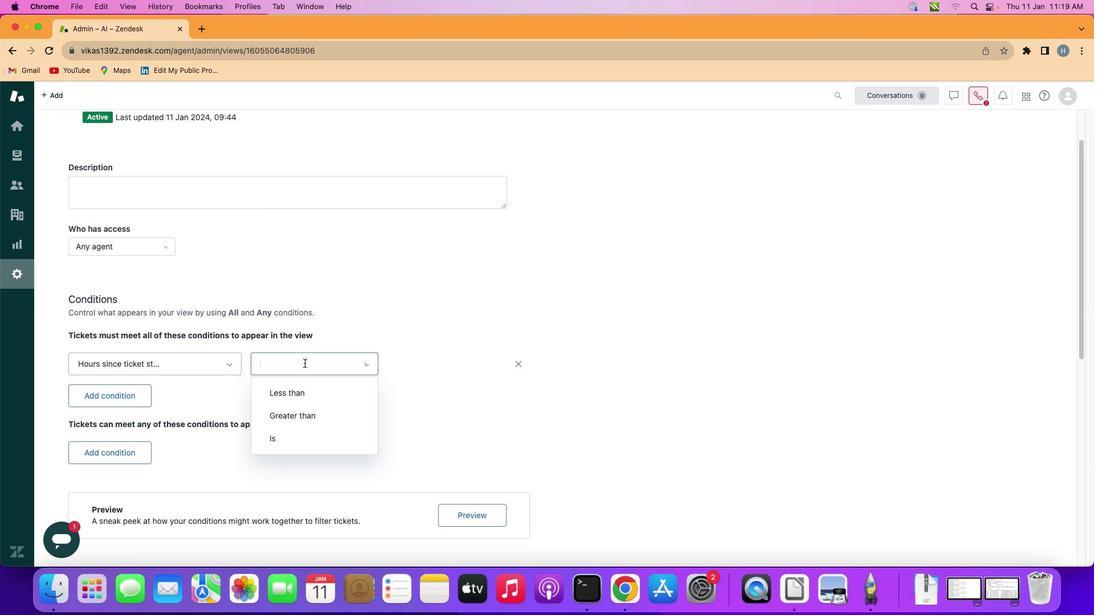 
Action: Mouse moved to (303, 397)
Screenshot: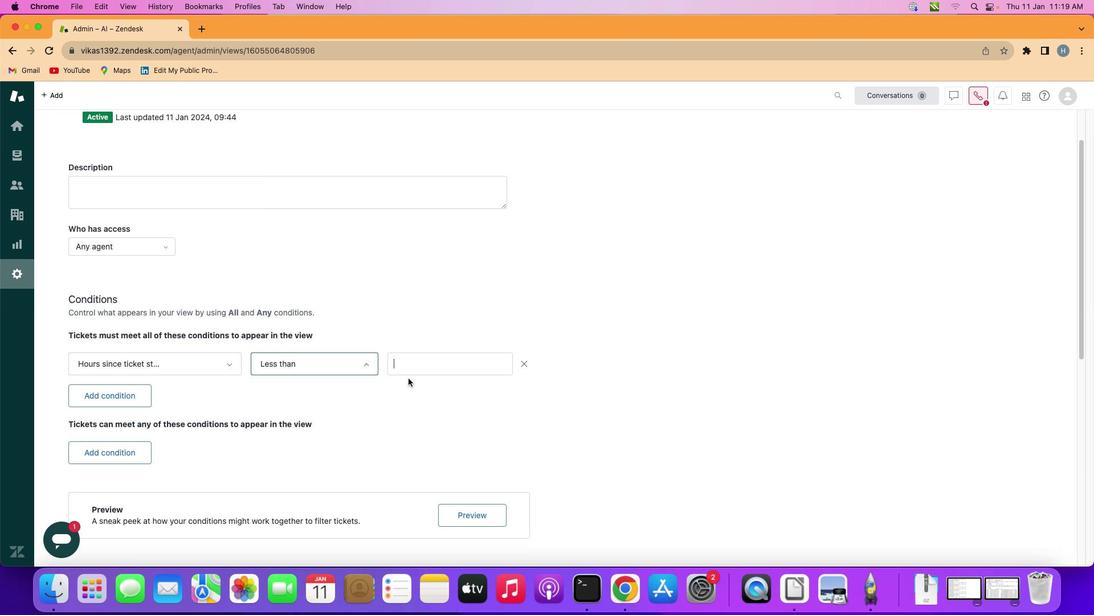
Action: Mouse pressed left at (303, 397)
Screenshot: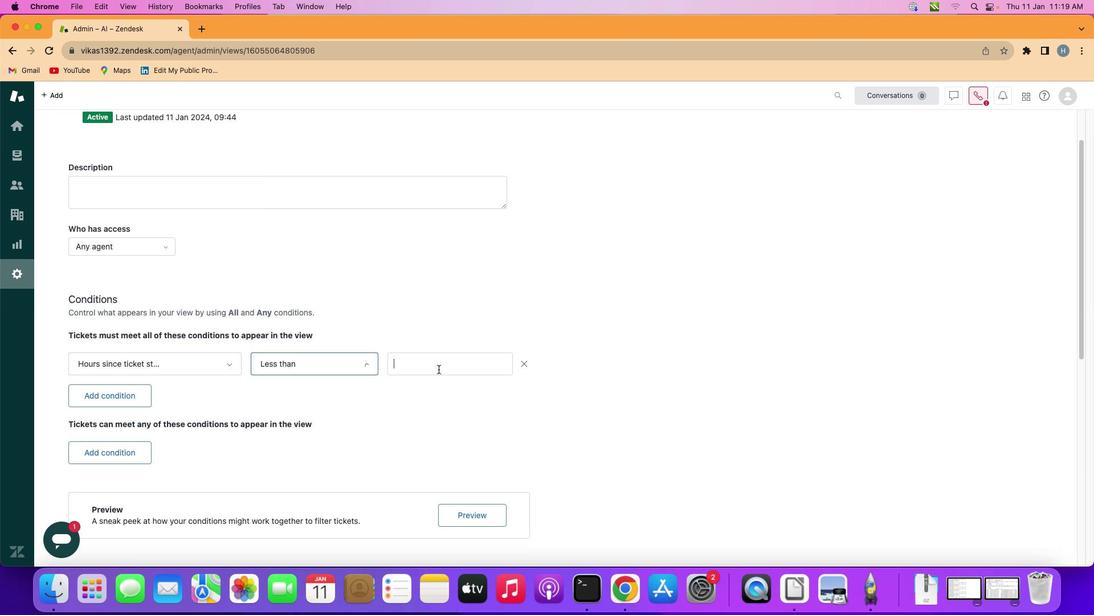 
Action: Mouse moved to (447, 364)
Screenshot: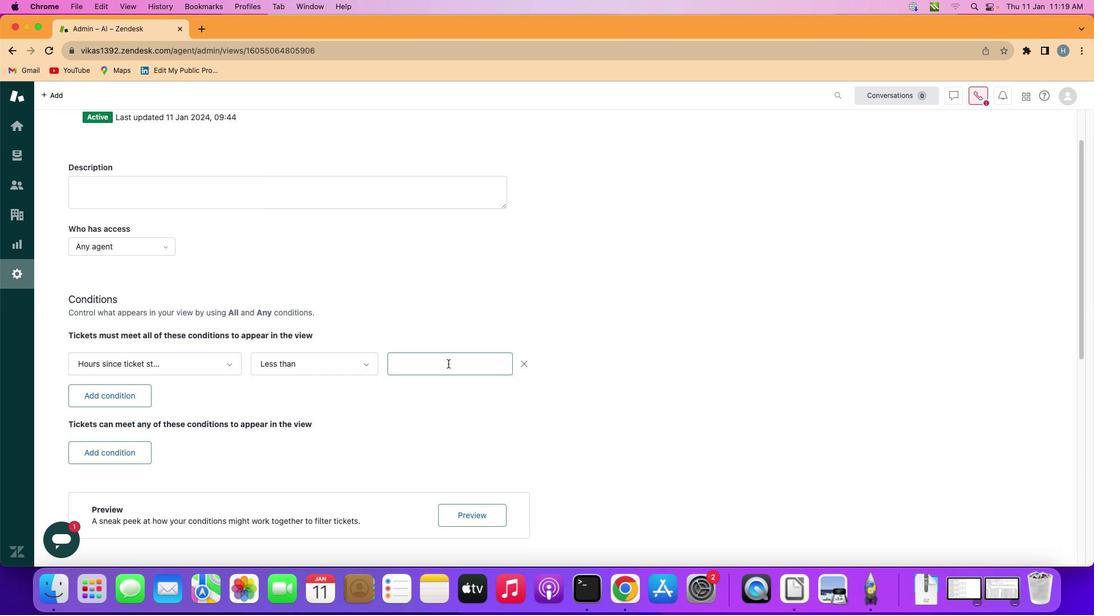
Action: Mouse pressed left at (447, 364)
Screenshot: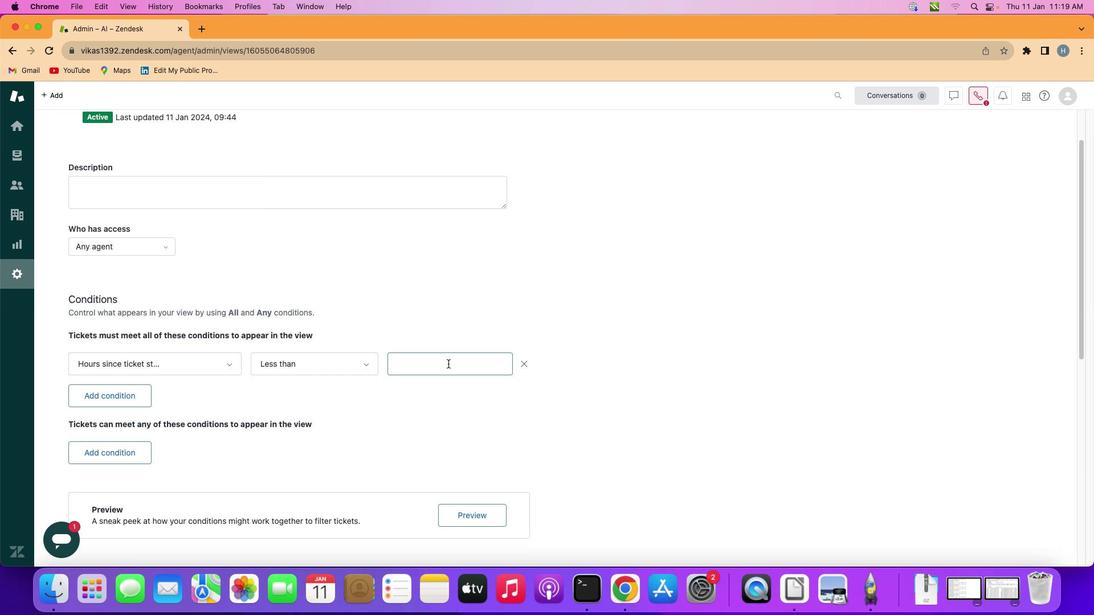 
Action: Key pressed Key.shift'F''o''r''t''y'
Screenshot: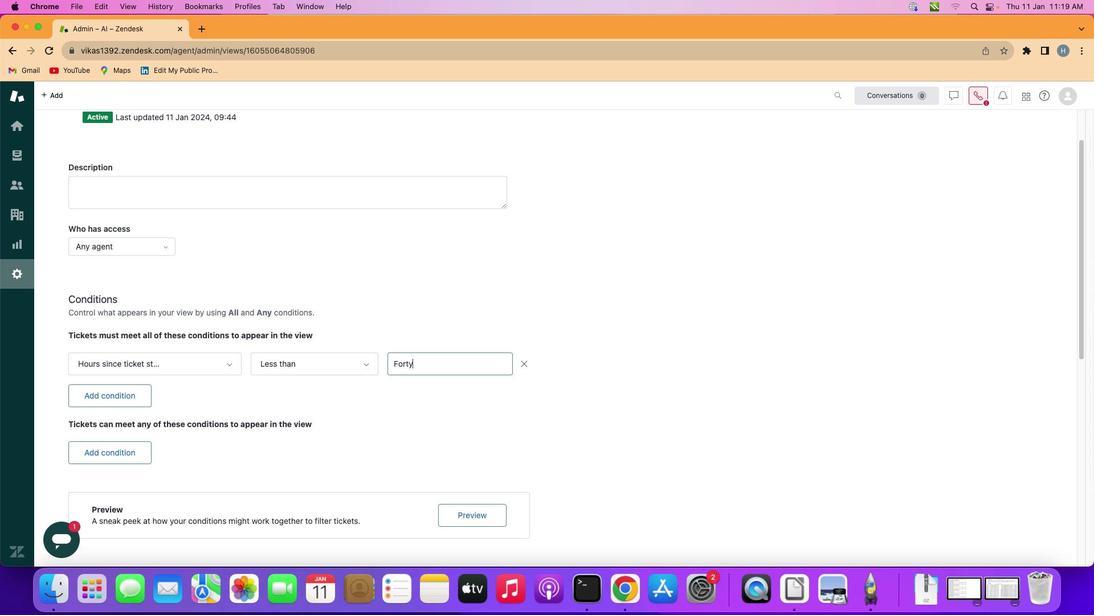 
